 Task: Set the fullscreen video device to Automatic.
Action: Mouse moved to (115, 18)
Screenshot: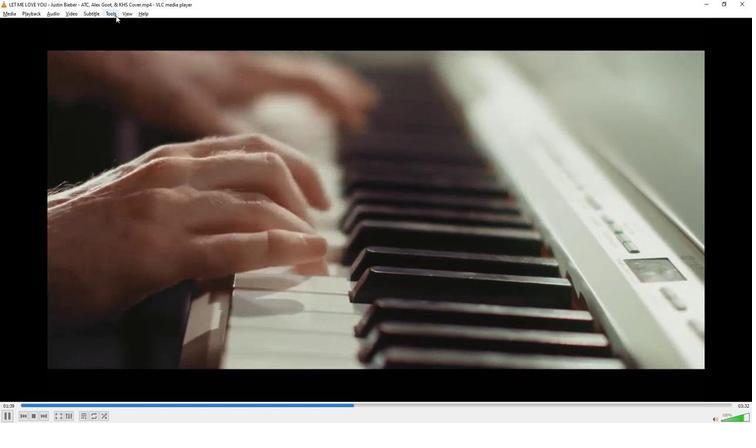 
Action: Mouse pressed left at (115, 18)
Screenshot: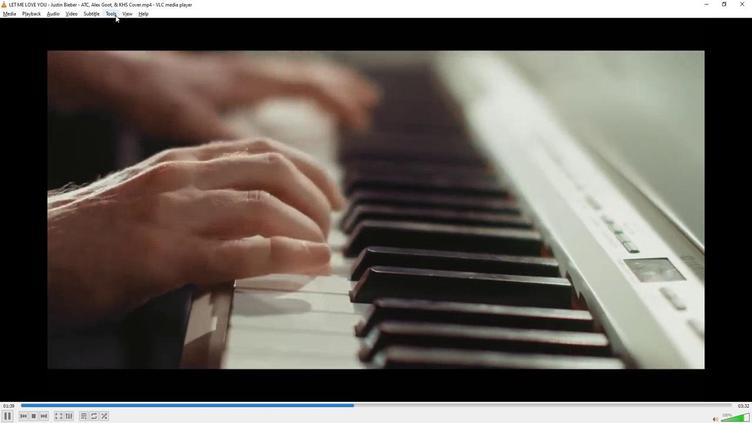
Action: Mouse moved to (127, 109)
Screenshot: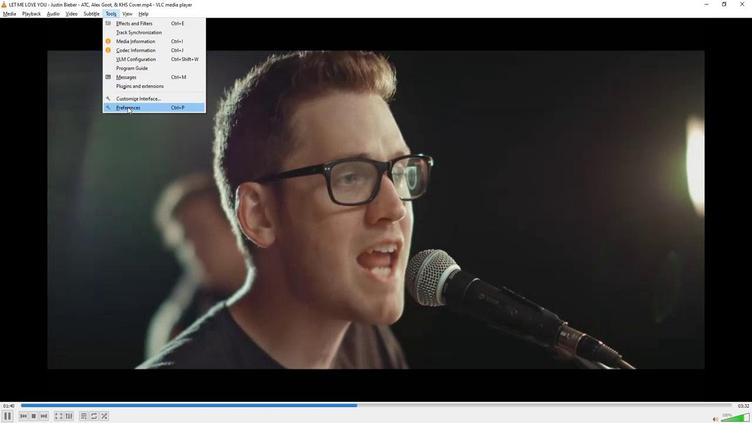 
Action: Mouse pressed left at (127, 109)
Screenshot: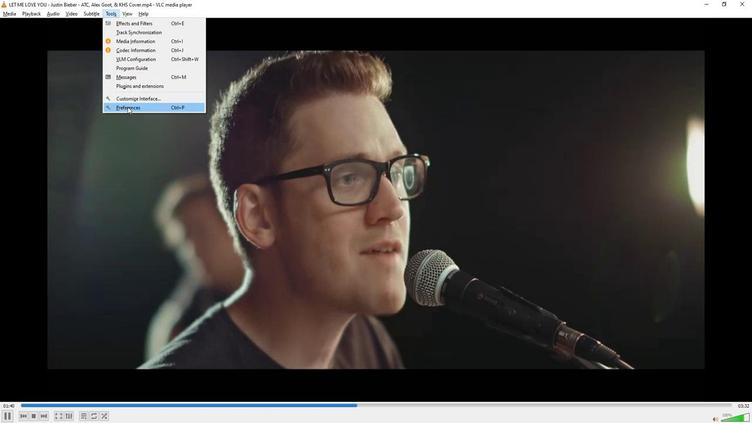
Action: Mouse moved to (236, 86)
Screenshot: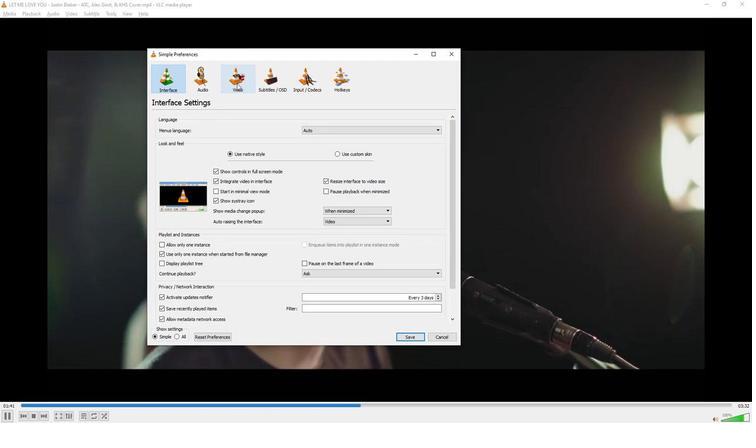 
Action: Mouse pressed left at (236, 86)
Screenshot: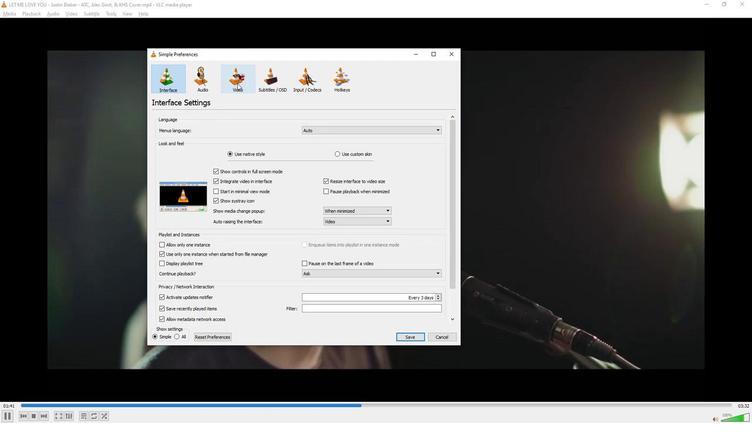 
Action: Mouse moved to (336, 168)
Screenshot: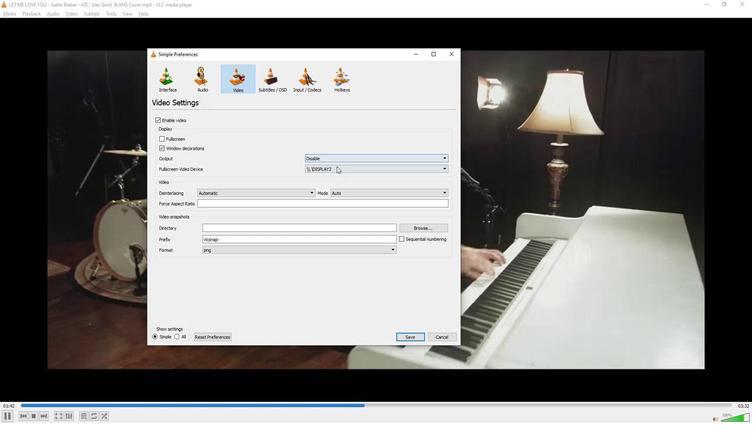 
Action: Mouse pressed left at (336, 168)
Screenshot: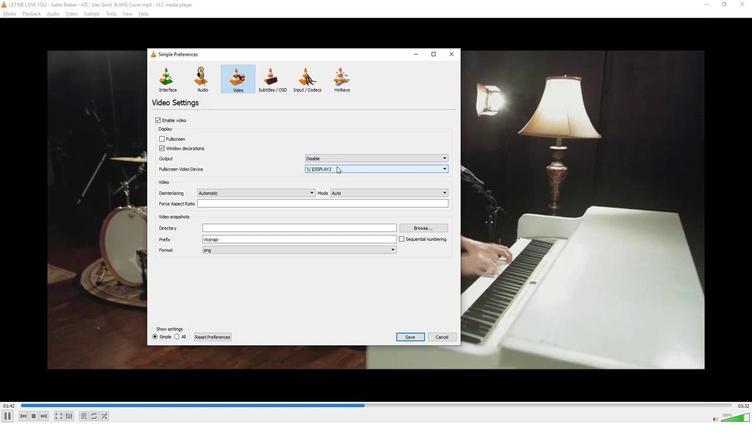 
Action: Mouse moved to (317, 177)
Screenshot: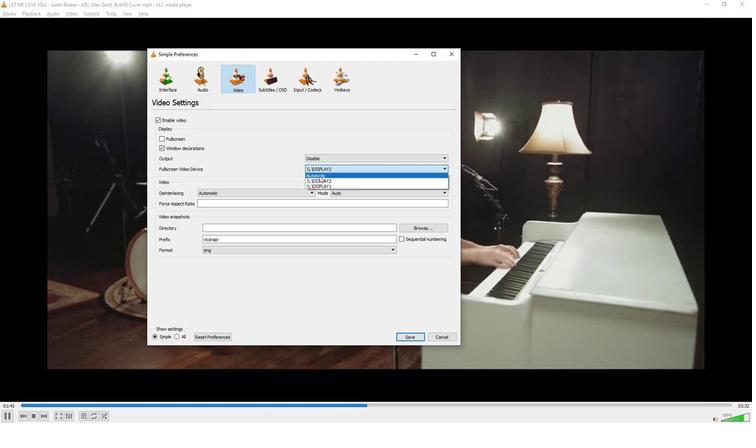 
Action: Mouse pressed left at (317, 177)
Screenshot: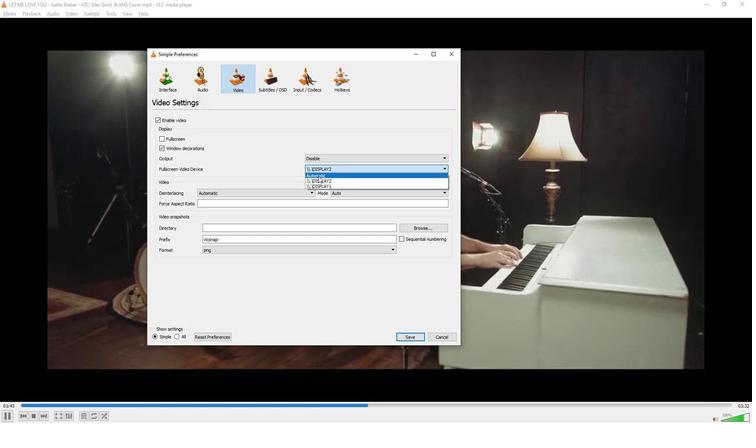 
Action: Mouse moved to (330, 285)
Screenshot: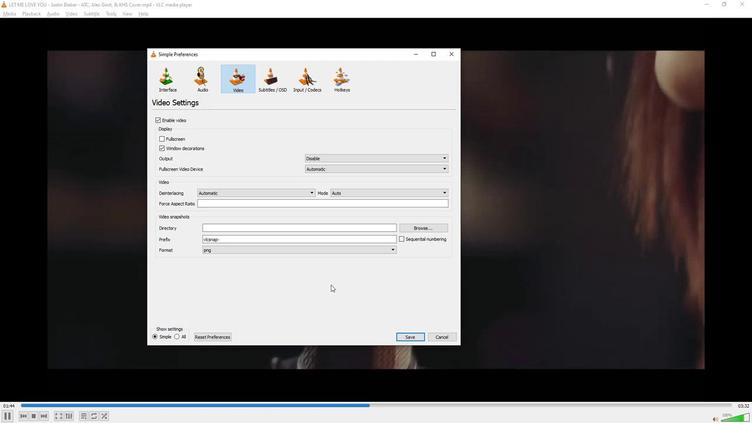 
